 Task: Set the High-priority code rate for DVB-T reception parameters to 5/6.
Action: Mouse moved to (97, 14)
Screenshot: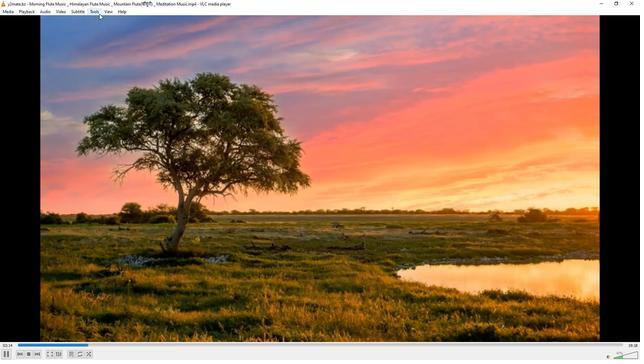 
Action: Mouse pressed left at (97, 14)
Screenshot: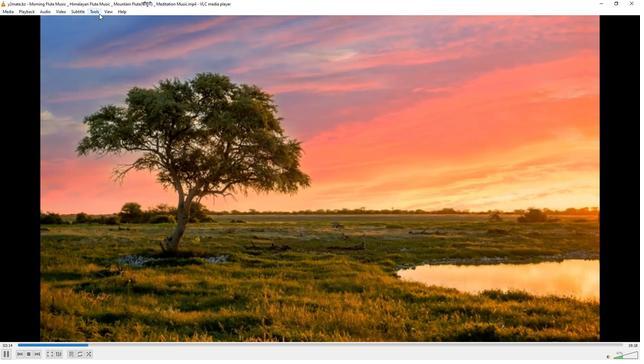 
Action: Mouse moved to (104, 90)
Screenshot: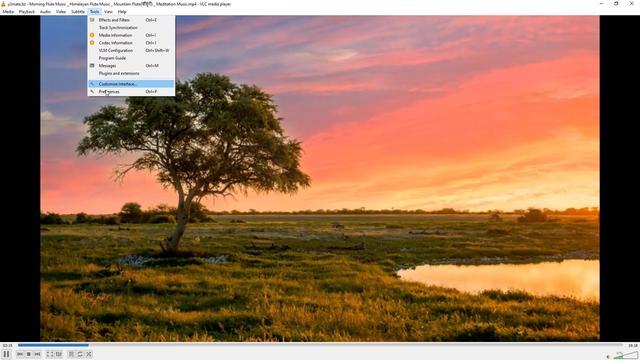 
Action: Mouse pressed left at (104, 90)
Screenshot: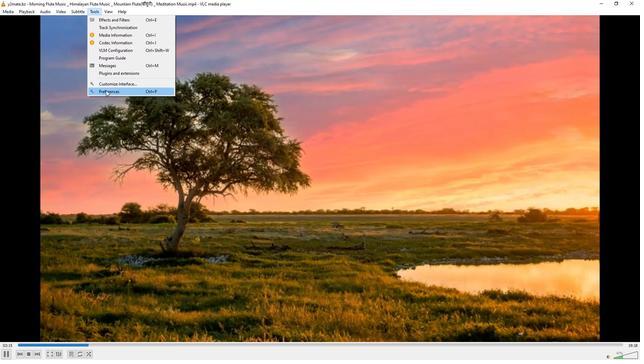 
Action: Mouse moved to (210, 290)
Screenshot: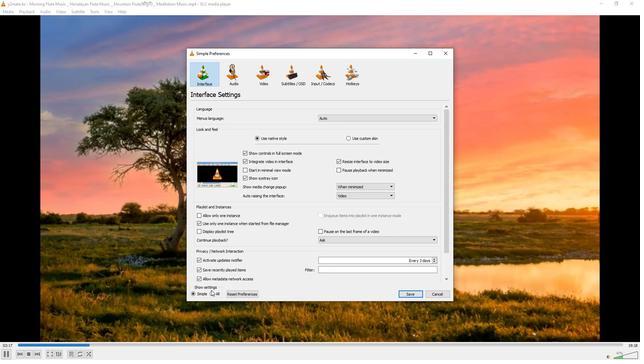 
Action: Mouse pressed left at (210, 290)
Screenshot: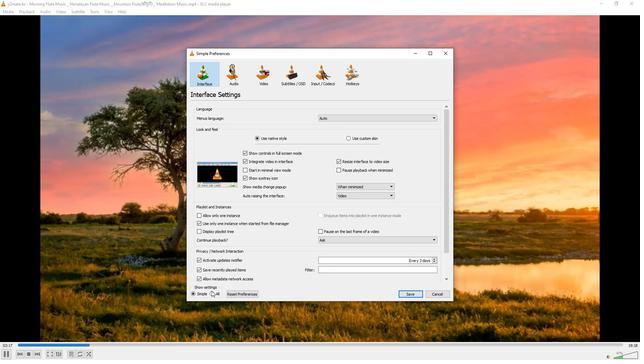 
Action: Mouse moved to (200, 180)
Screenshot: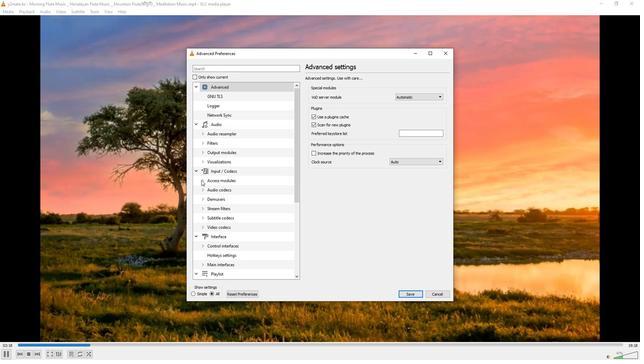 
Action: Mouse pressed left at (200, 180)
Screenshot: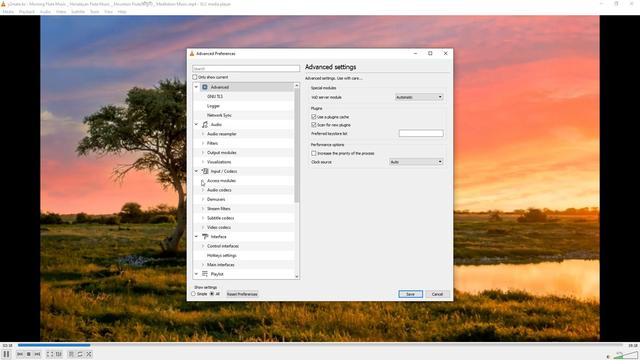 
Action: Mouse moved to (219, 236)
Screenshot: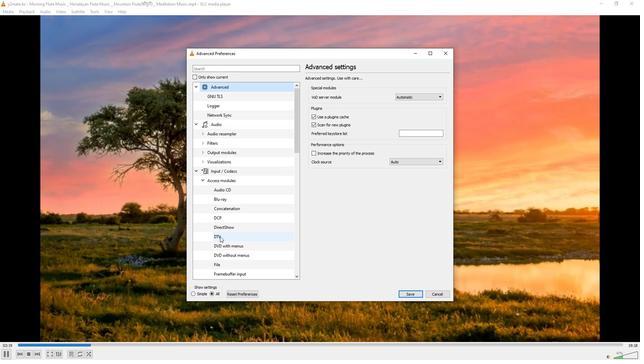 
Action: Mouse pressed left at (219, 236)
Screenshot: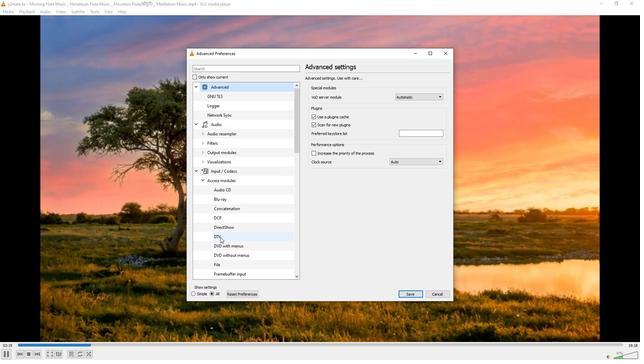 
Action: Mouse moved to (412, 168)
Screenshot: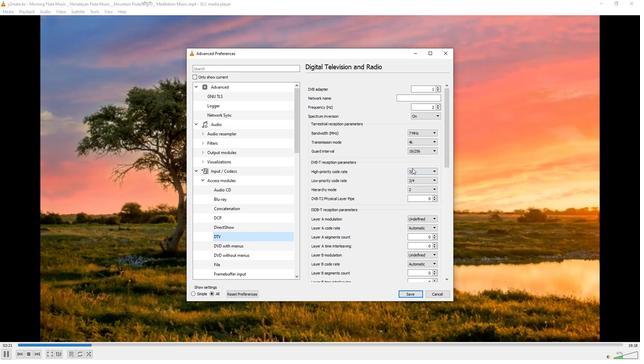 
Action: Mouse pressed left at (412, 168)
Screenshot: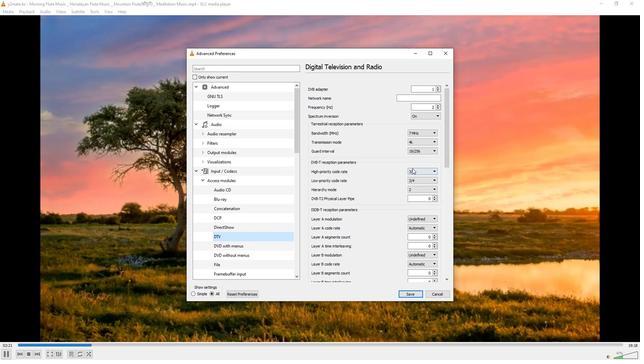 
Action: Mouse moved to (411, 208)
Screenshot: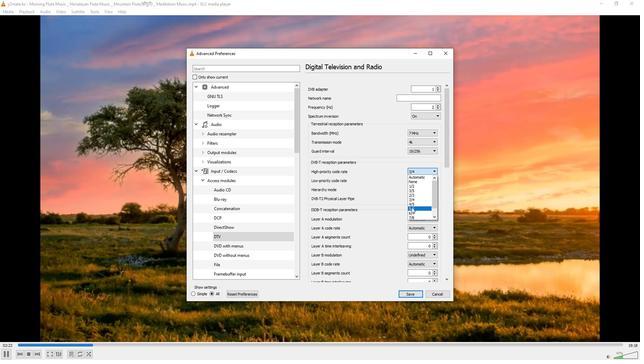 
Action: Mouse pressed left at (411, 208)
Screenshot: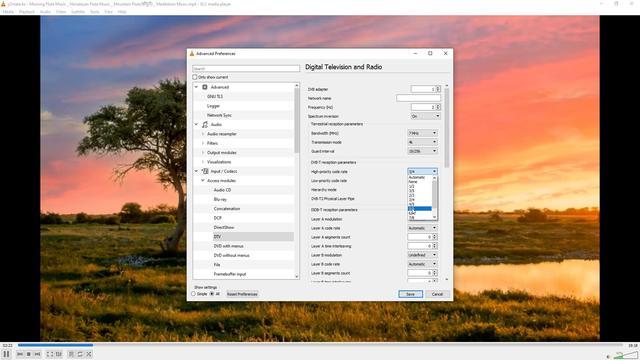 
Action: Mouse moved to (394, 202)
Screenshot: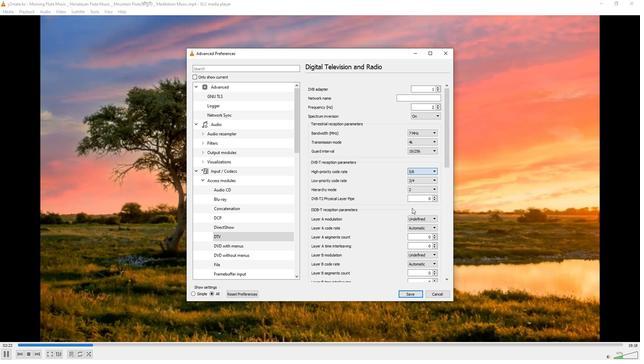 
